 Task: Set the phone number to "+1 703-917-4899".
Action: Mouse moved to (135, 153)
Screenshot: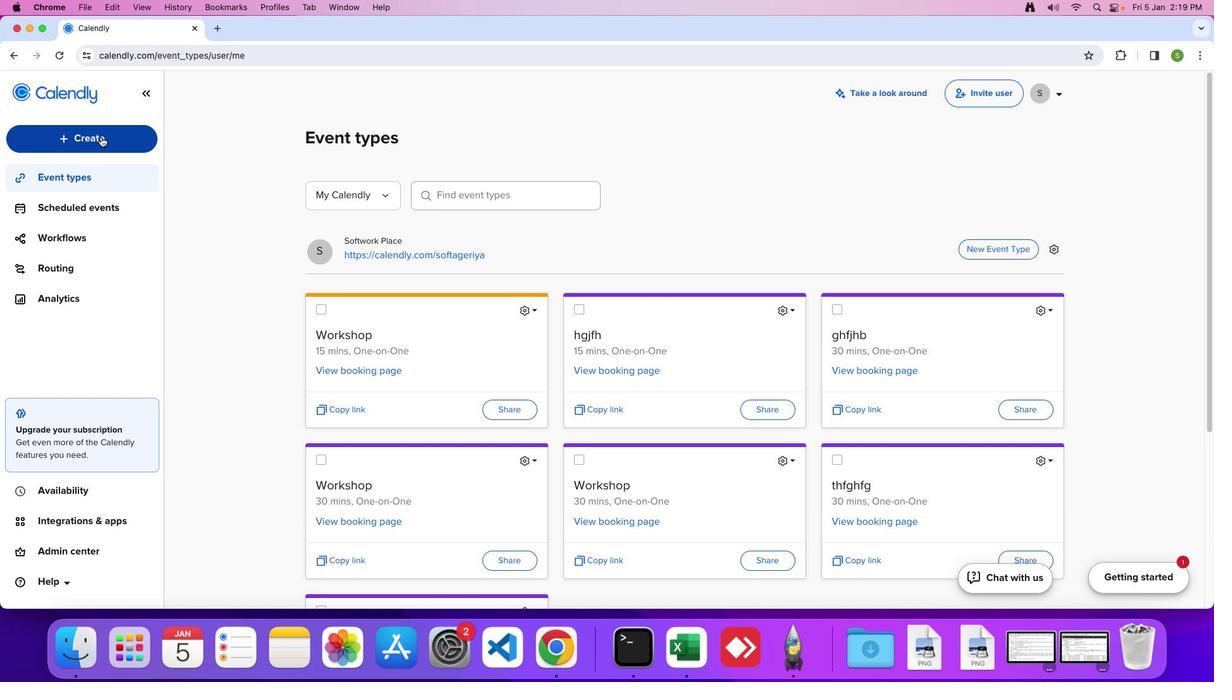 
Action: Mouse pressed left at (135, 153)
Screenshot: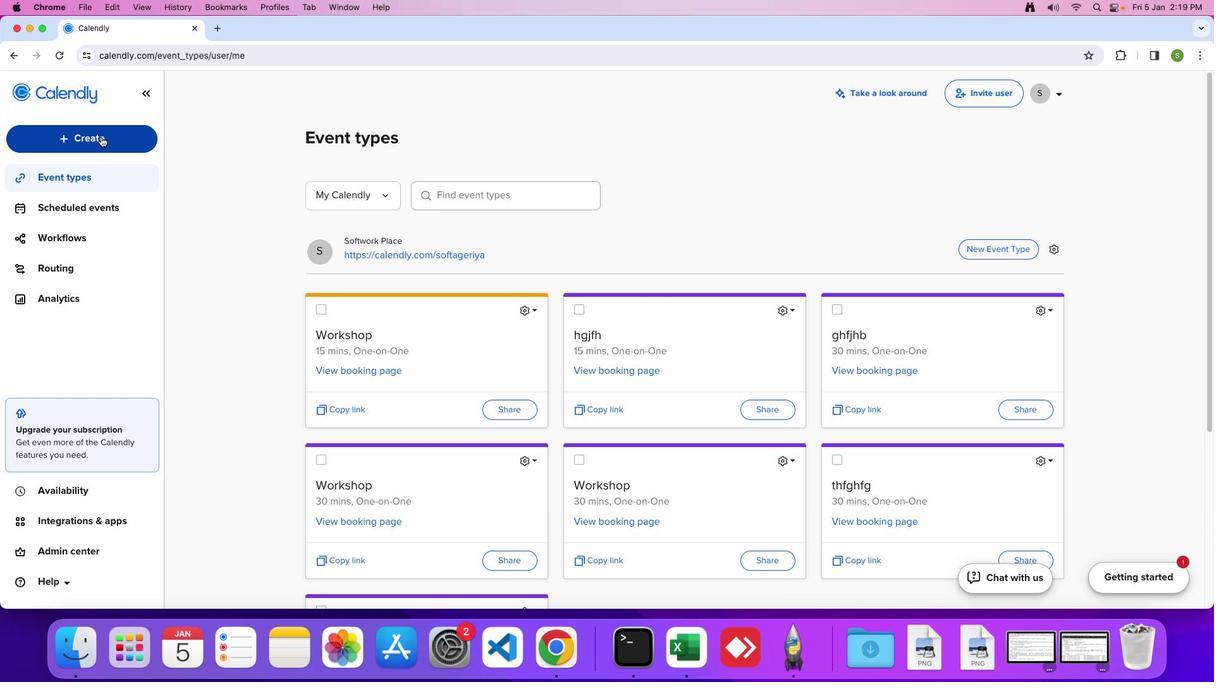 
Action: Mouse moved to (110, 287)
Screenshot: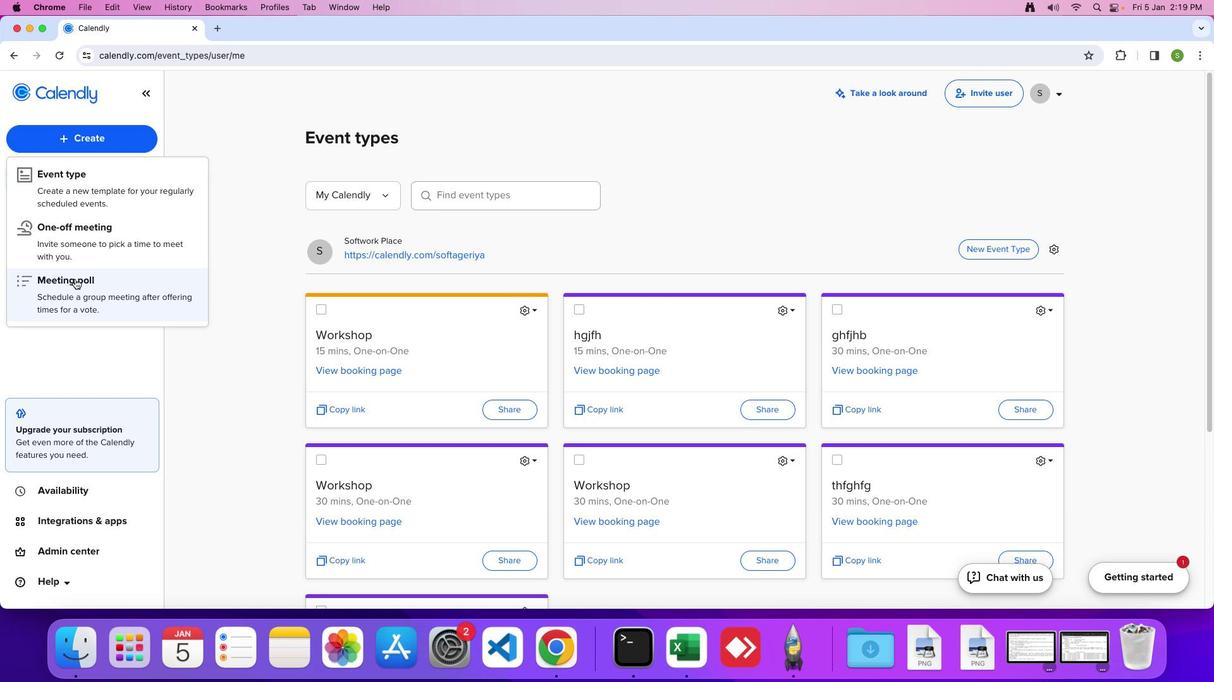
Action: Mouse pressed left at (110, 287)
Screenshot: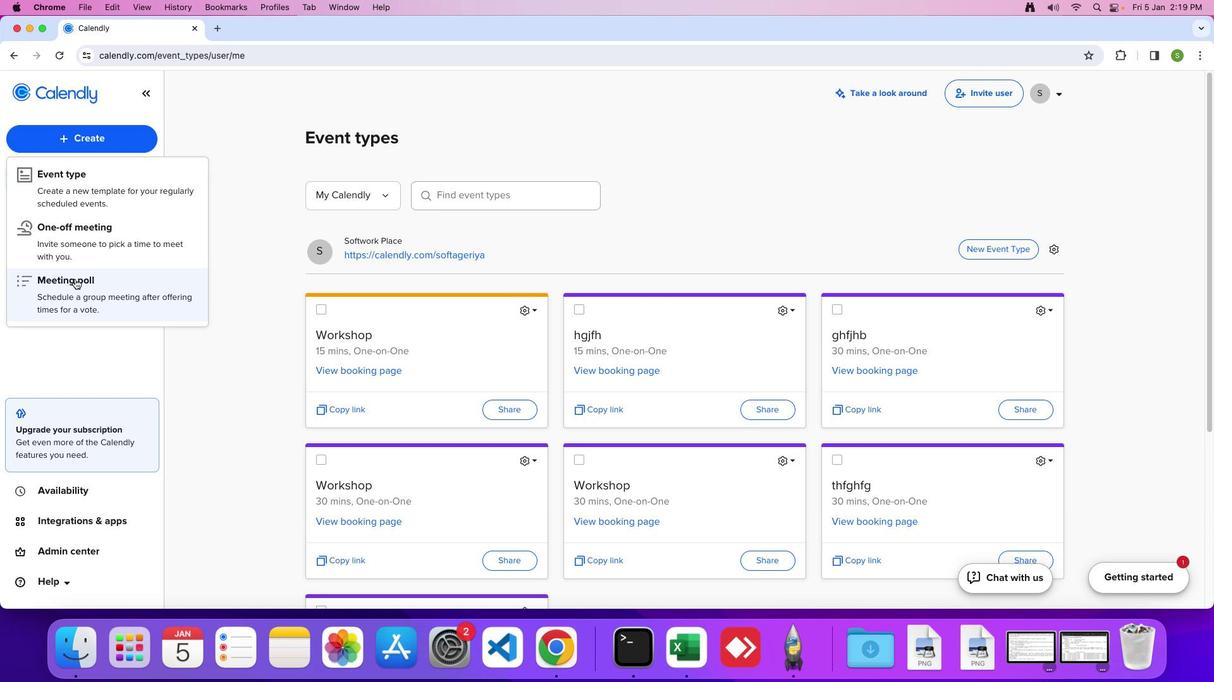 
Action: Mouse moved to (968, 221)
Screenshot: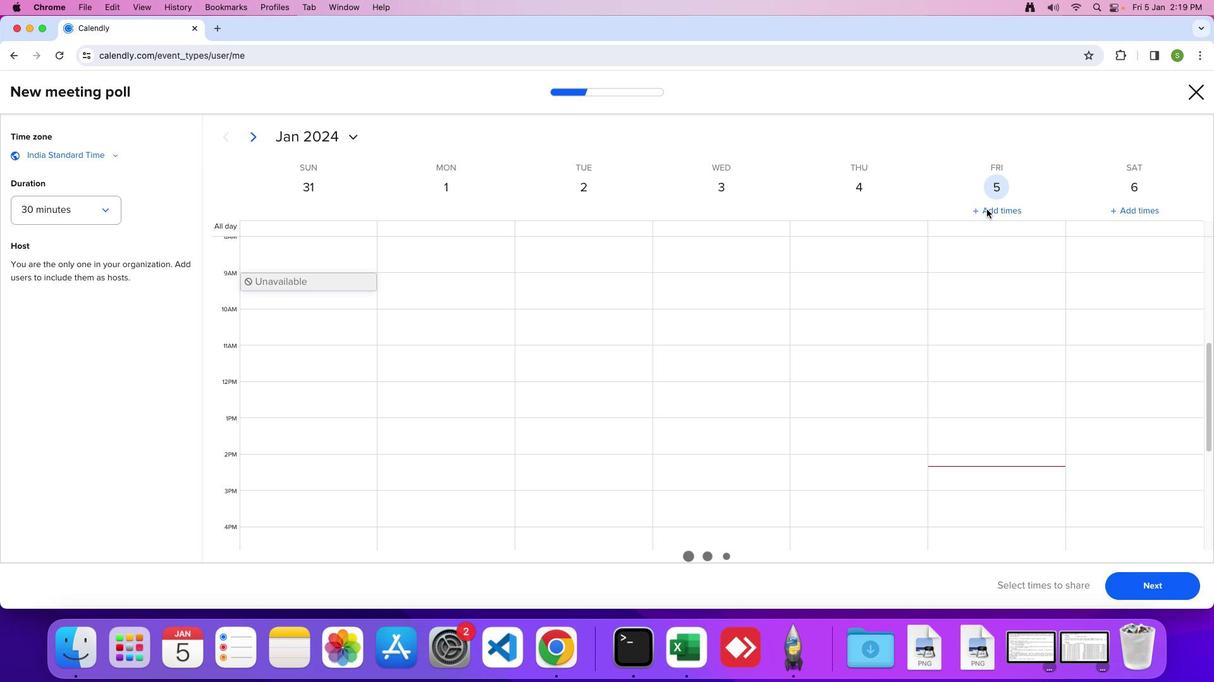 
Action: Mouse pressed left at (968, 221)
Screenshot: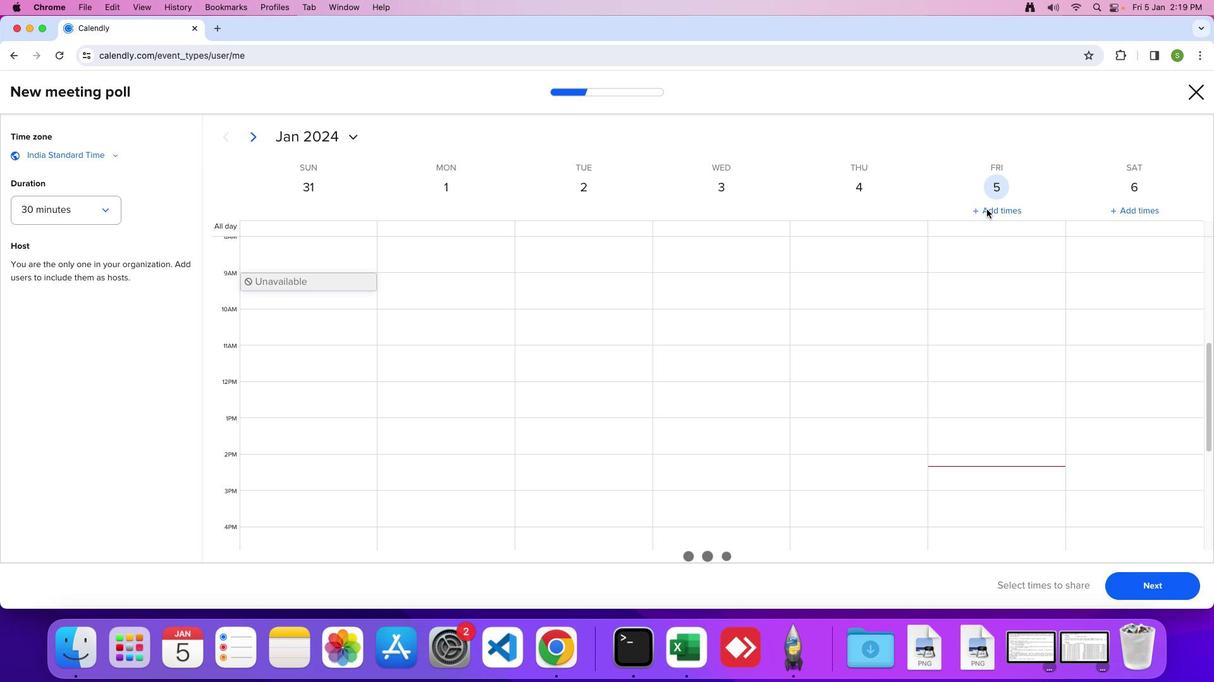 
Action: Mouse moved to (1109, 576)
Screenshot: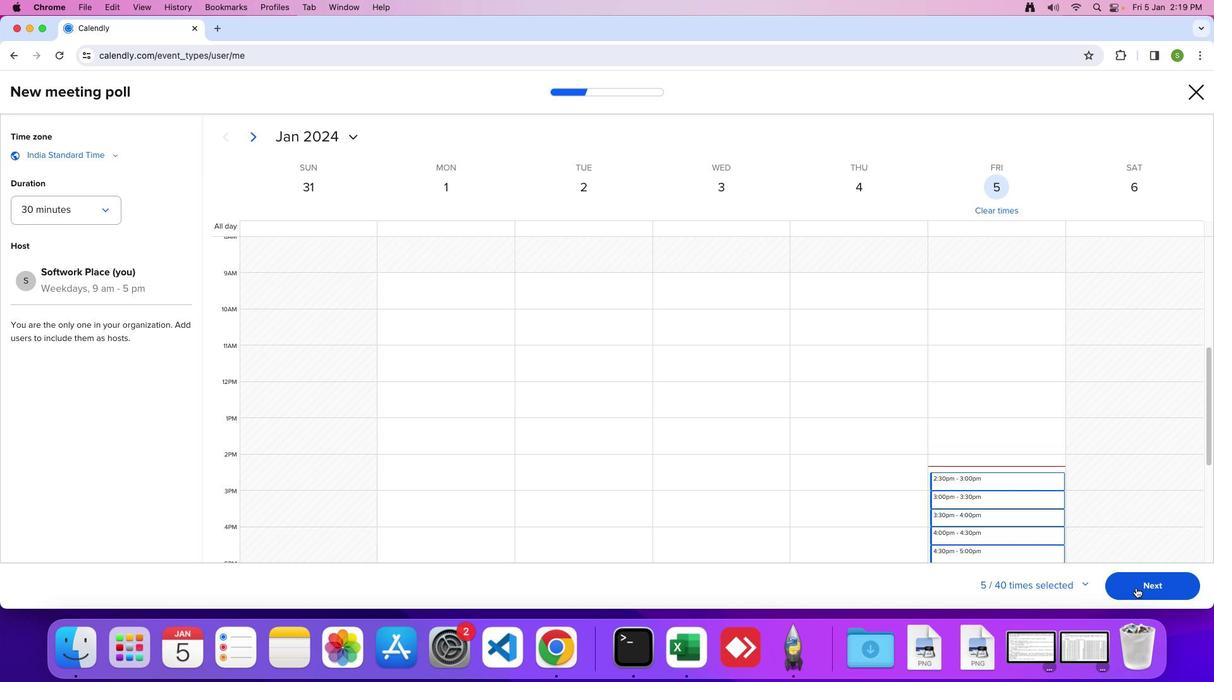 
Action: Mouse pressed left at (1109, 576)
Screenshot: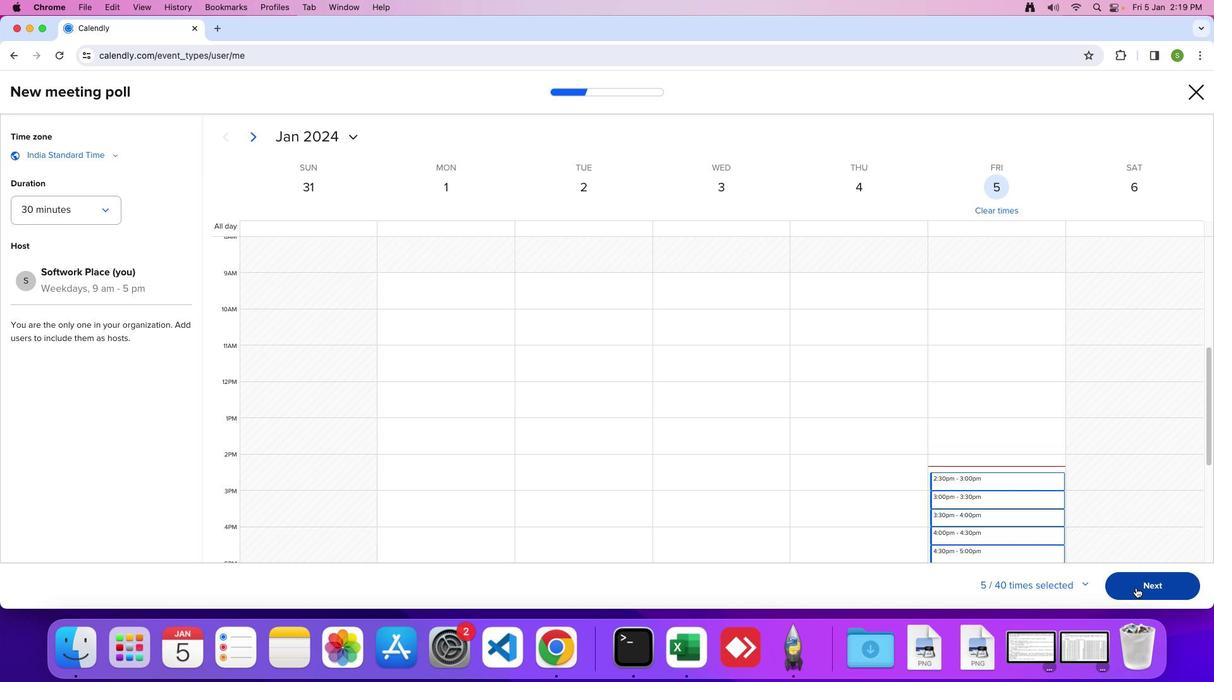 
Action: Mouse moved to (644, 433)
Screenshot: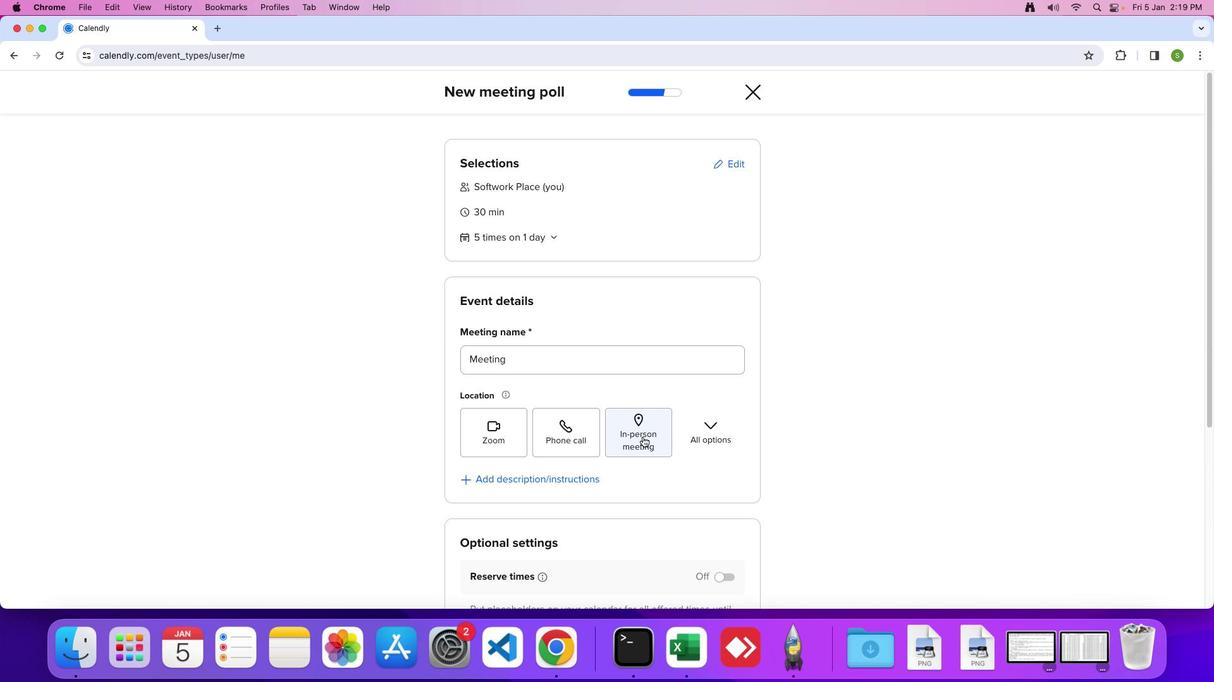 
Action: Mouse pressed left at (644, 433)
Screenshot: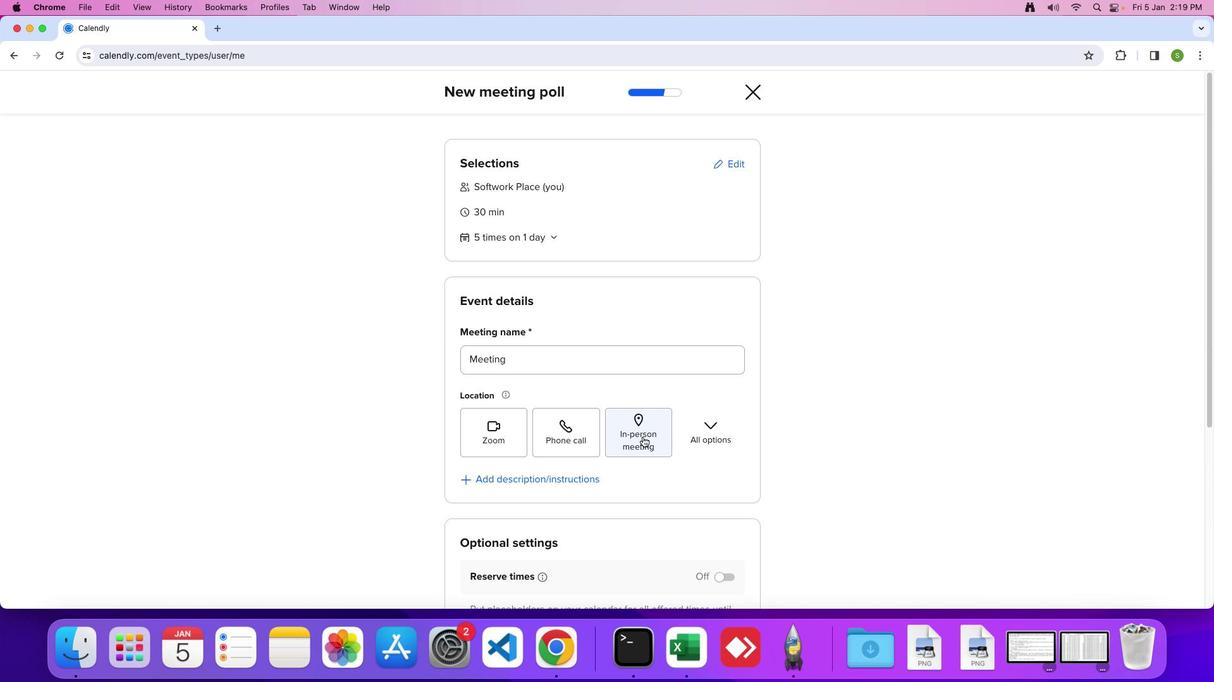 
Action: Mouse moved to (674, 204)
Screenshot: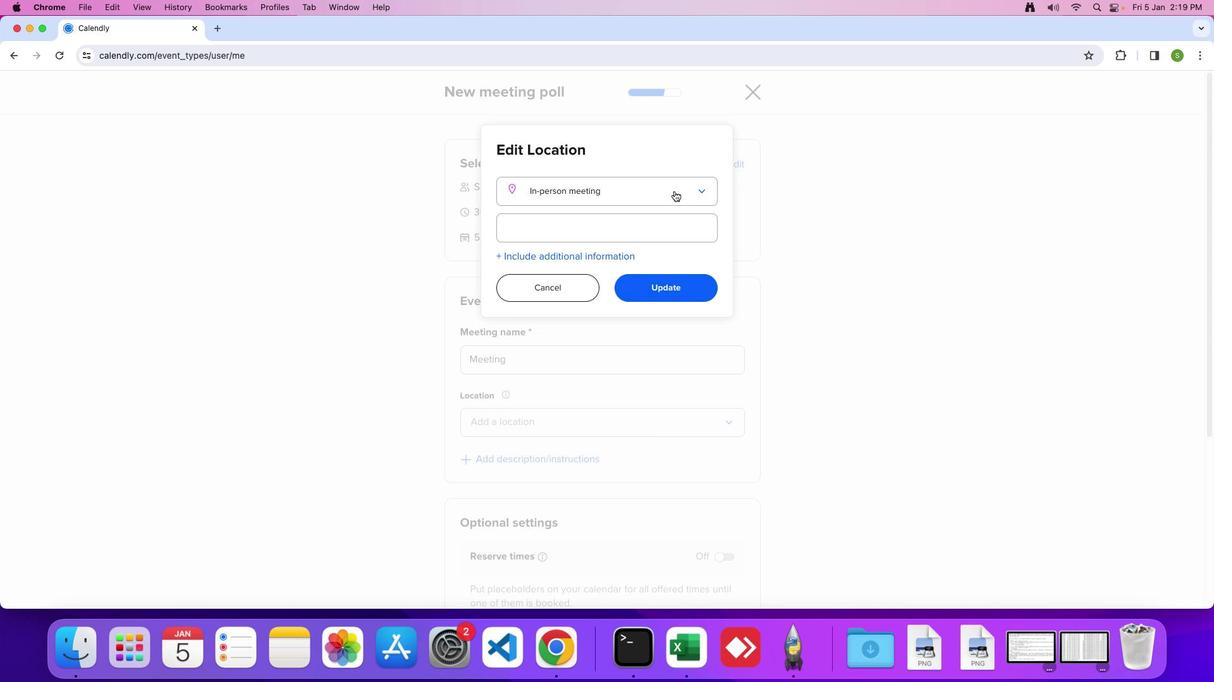 
Action: Mouse pressed left at (674, 204)
Screenshot: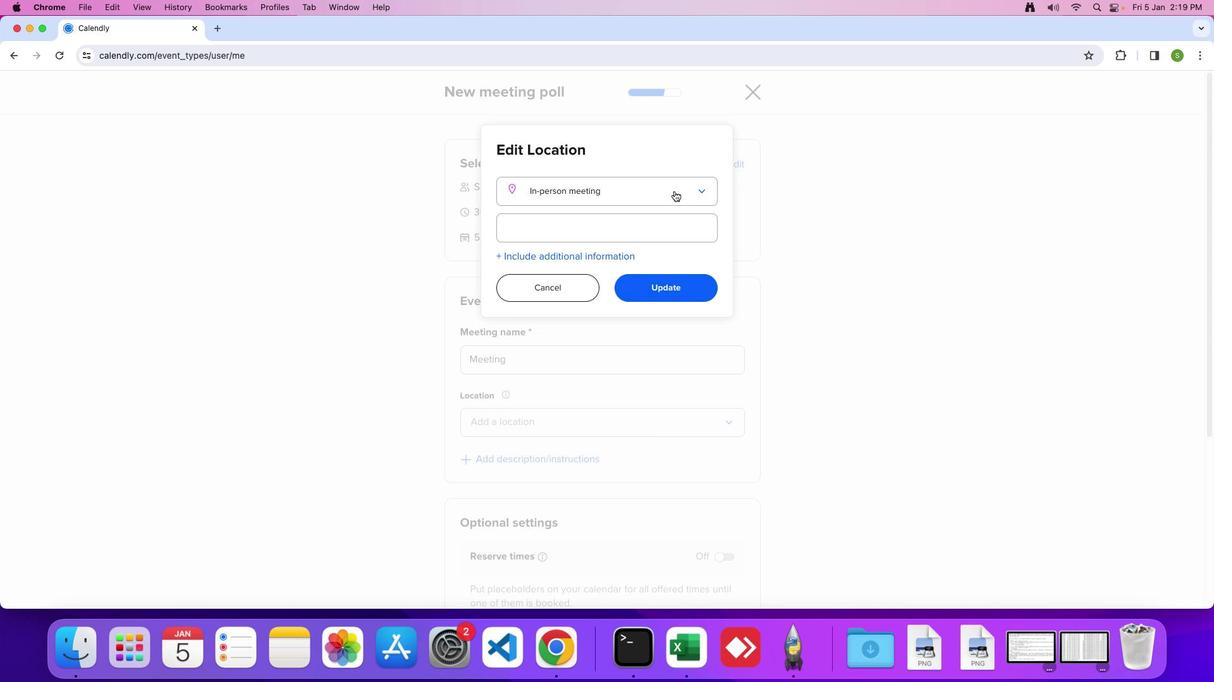 
Action: Mouse moved to (636, 273)
Screenshot: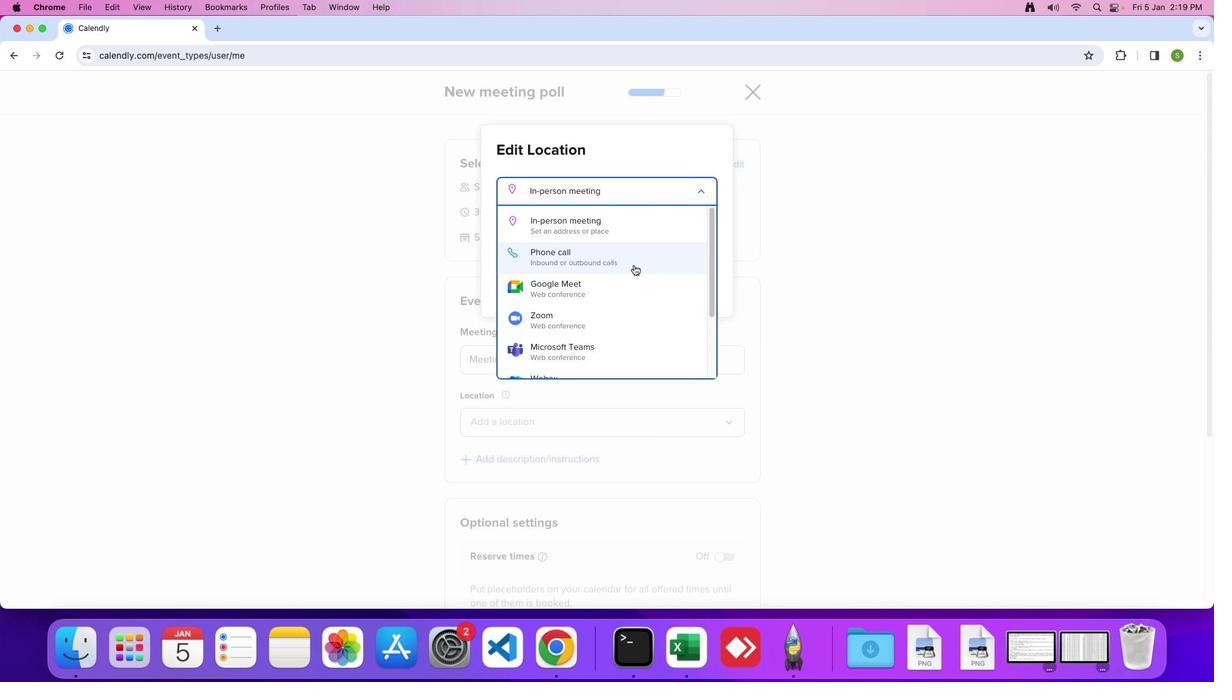 
Action: Mouse pressed left at (636, 273)
Screenshot: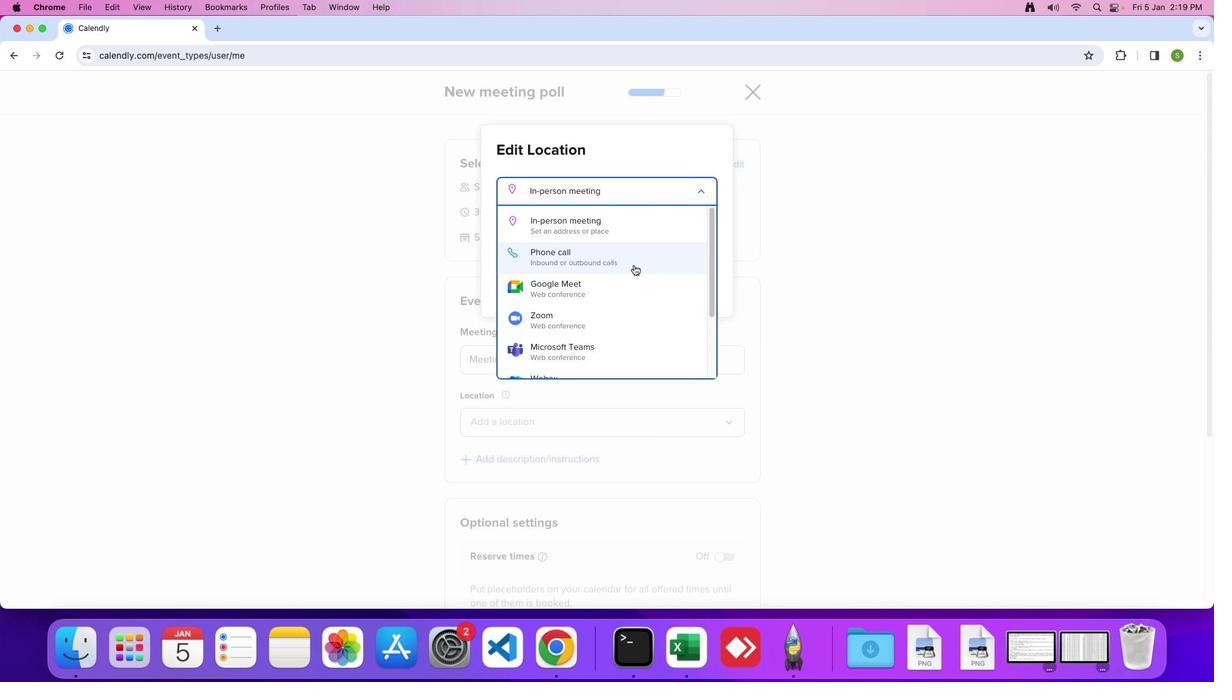 
Action: Mouse moved to (576, 333)
Screenshot: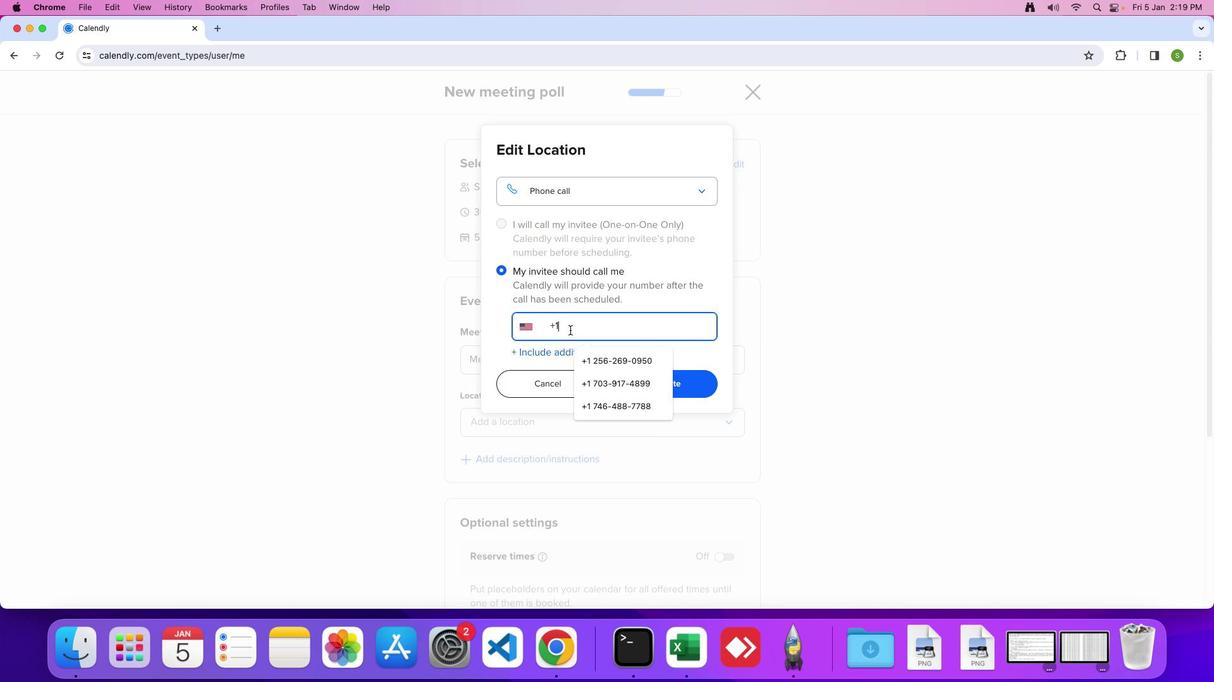 
Action: Mouse pressed left at (576, 333)
Screenshot: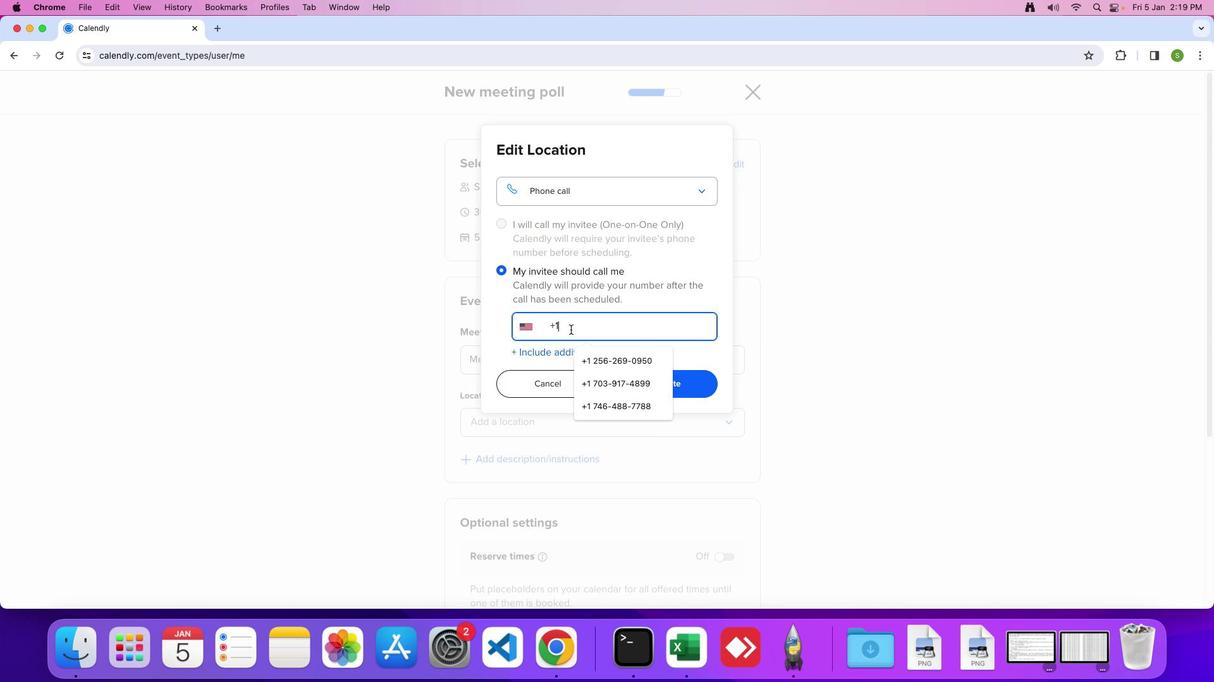 
Action: Mouse moved to (611, 331)
Screenshot: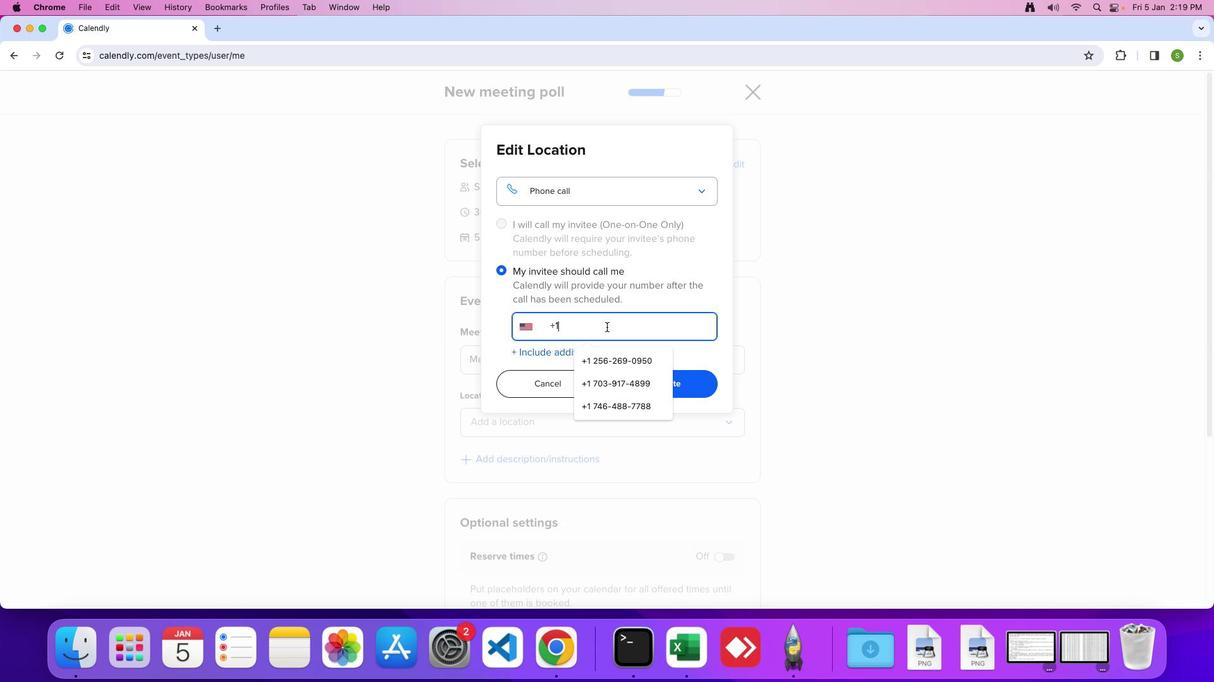 
Action: Key pressed '7''0''3''-''9''1''7''-''4''8''9''9'
Screenshot: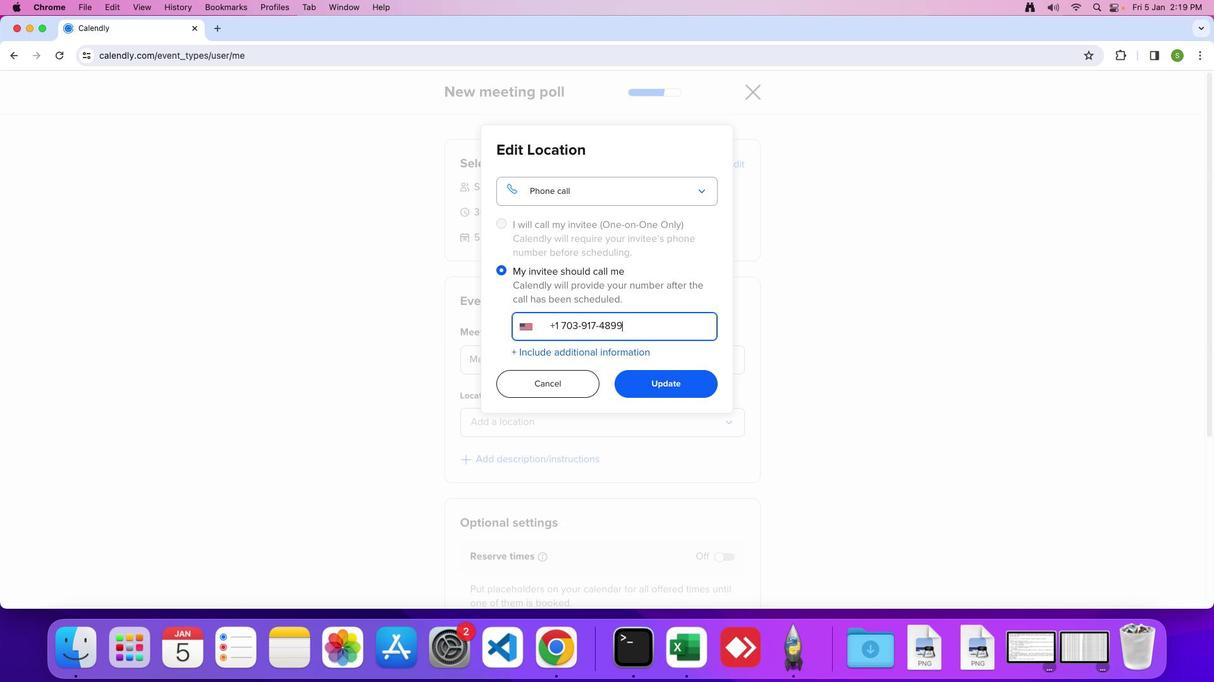 
Action: Mouse moved to (669, 385)
Screenshot: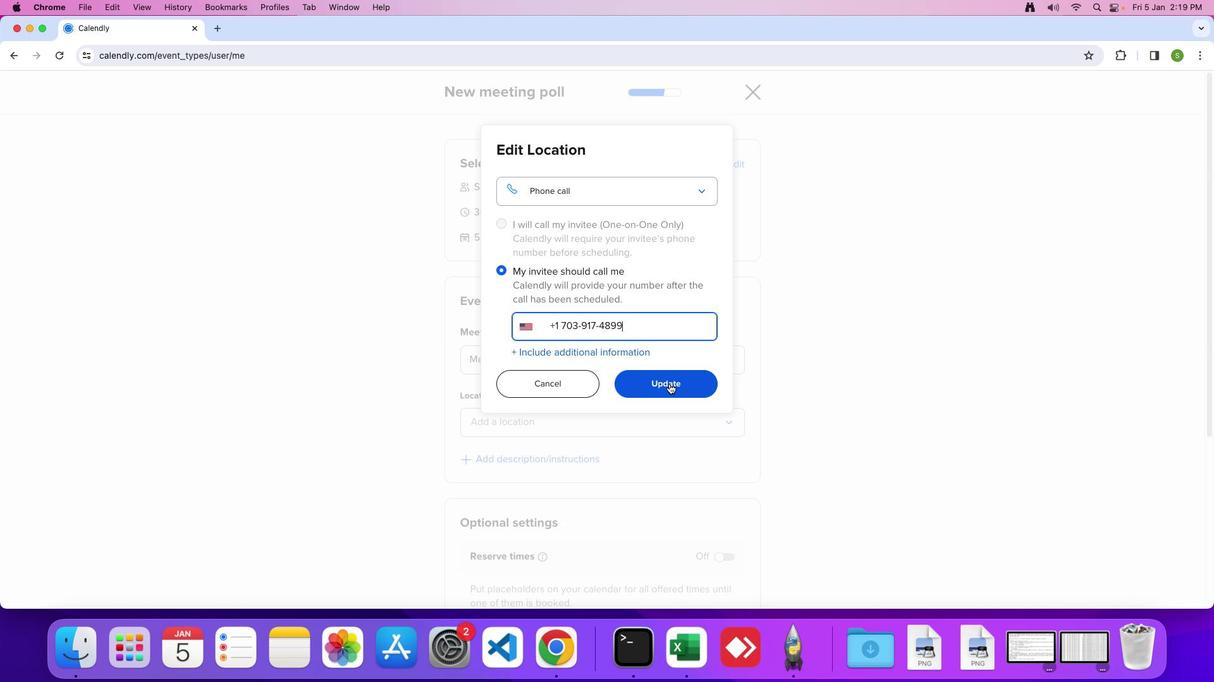 
Action: Mouse pressed left at (669, 385)
Screenshot: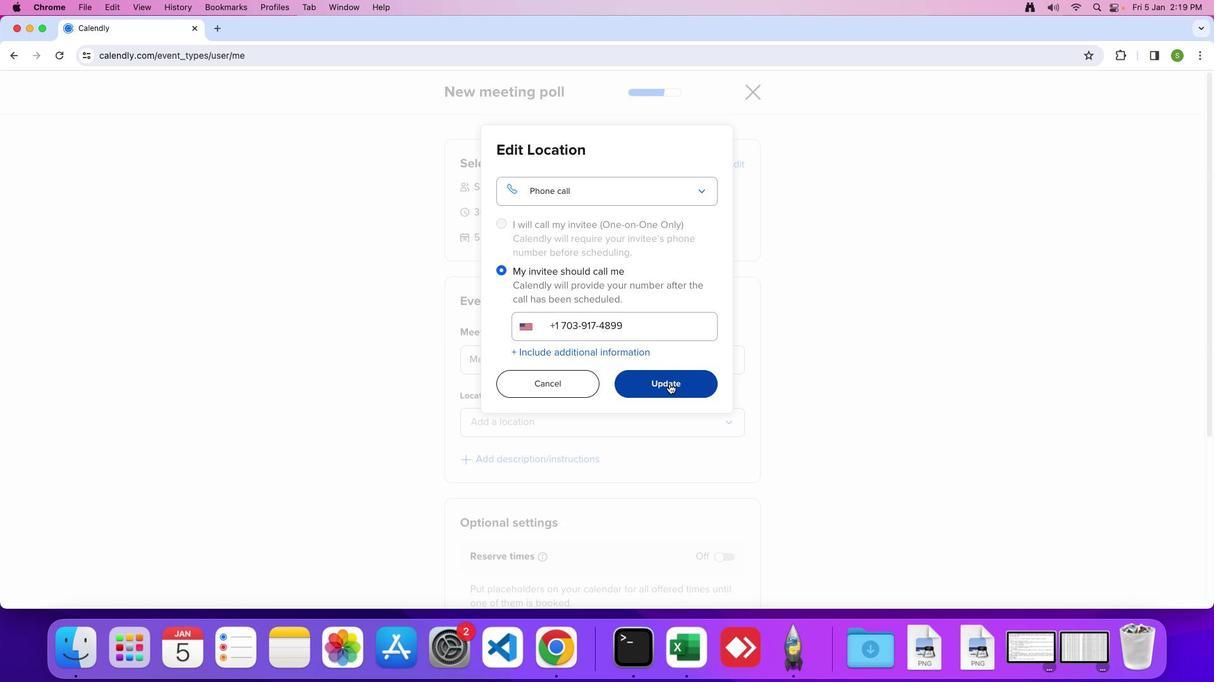 
Action: Mouse moved to (668, 387)
Screenshot: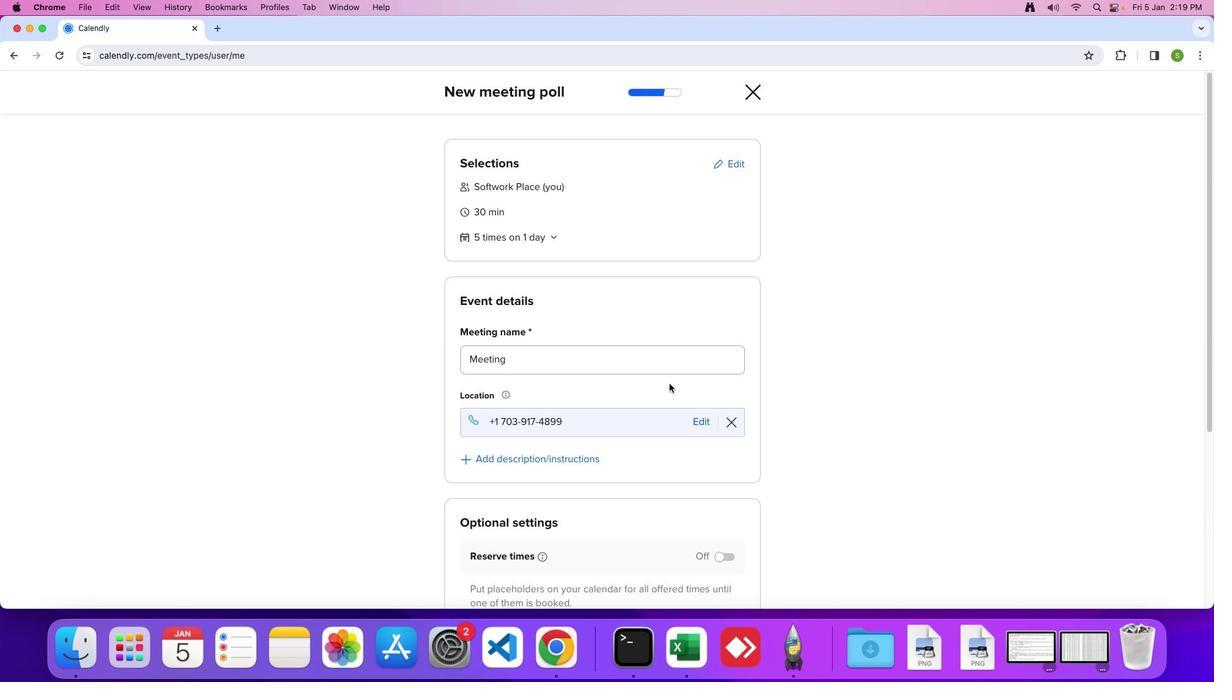 
